 Task: Create List Communication in Board Marketing Optimization to Workspace Auditing and Compliance. Create List Collaboration in Board Social Media Listening to Workspace Auditing and Compliance. Create List Leadership in Board Diversity and Inclusion Policy Development and Implementation to Workspace Auditing and Compliance
Action: Mouse moved to (76, 303)
Screenshot: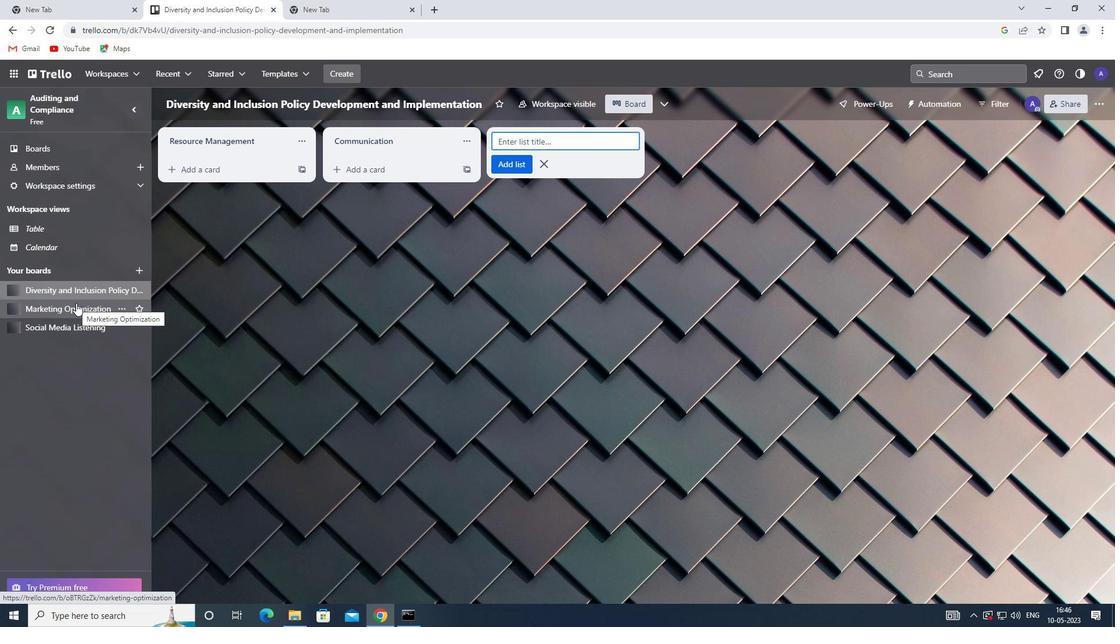 
Action: Mouse pressed left at (76, 303)
Screenshot: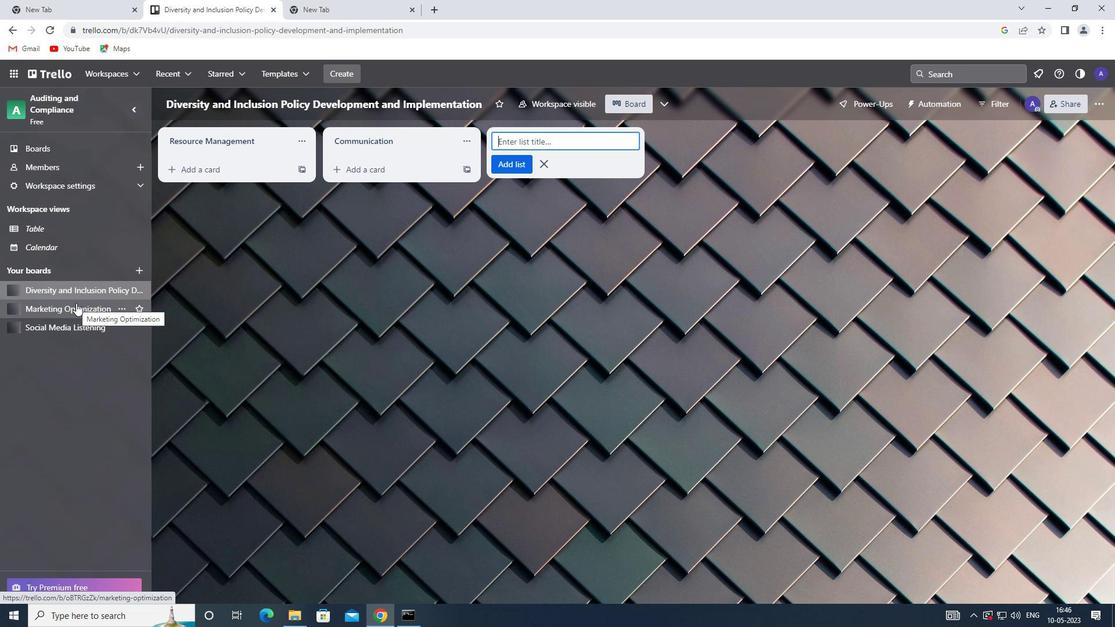 
Action: Mouse moved to (517, 142)
Screenshot: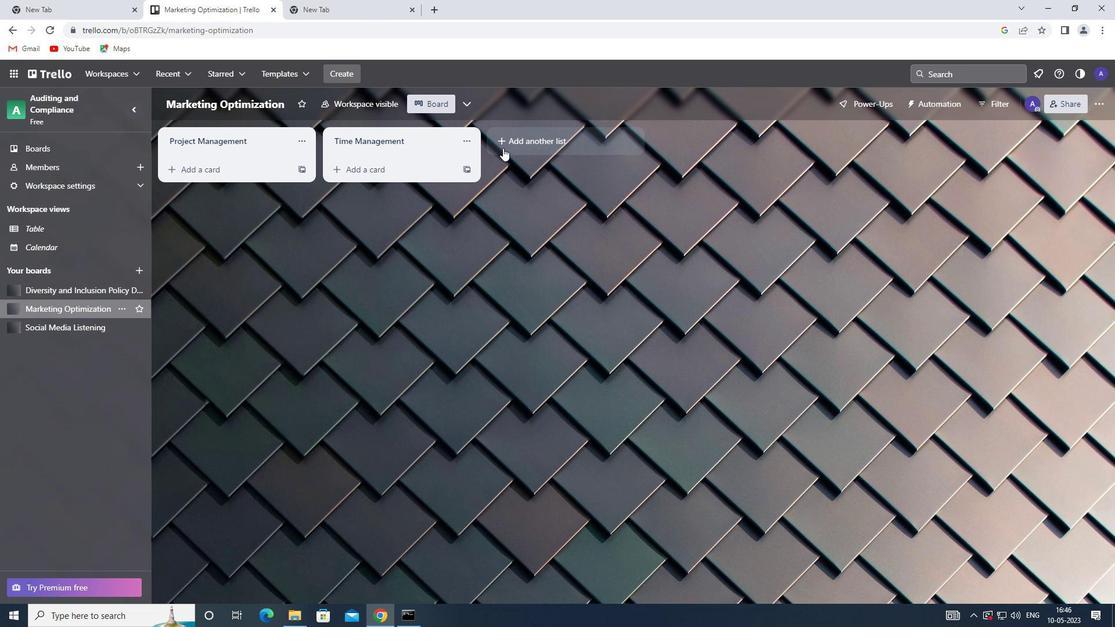 
Action: Mouse pressed left at (517, 142)
Screenshot: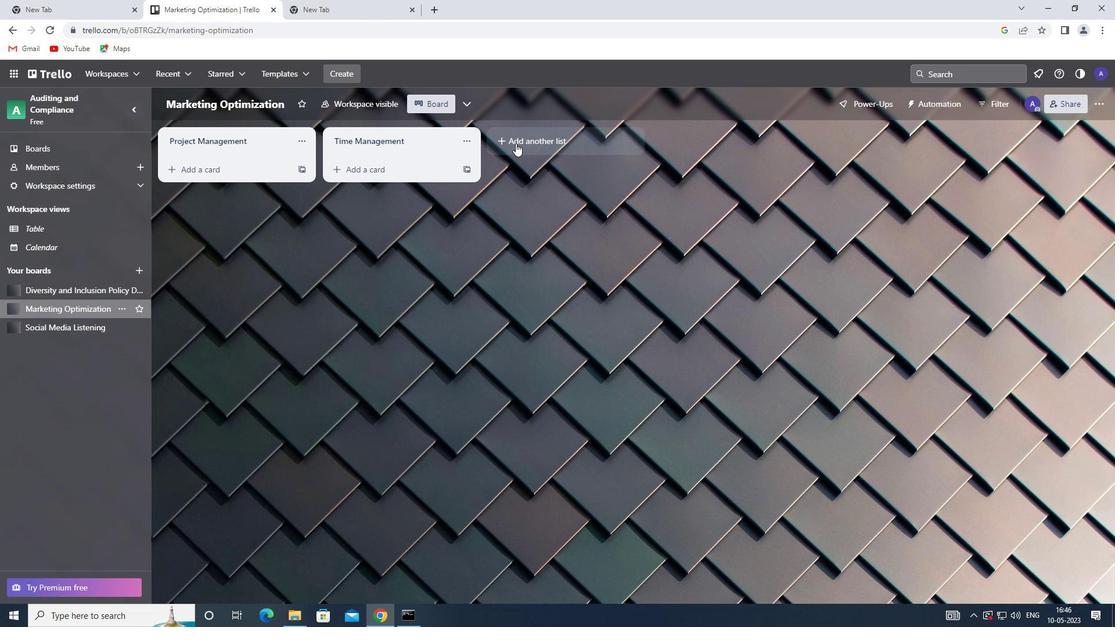
Action: Mouse pressed left at (517, 142)
Screenshot: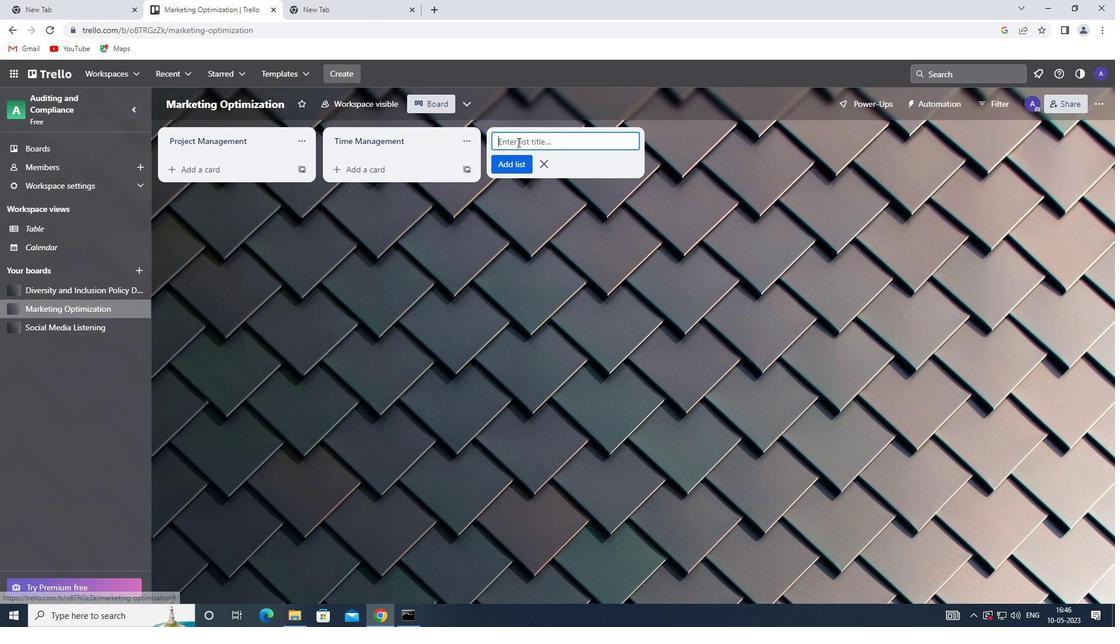 
Action: Key pressed <Key.shift><Key.shift><Key.shift><Key.shift><Key.shift><Key.shift><Key.shift>COMMUNICATION
Screenshot: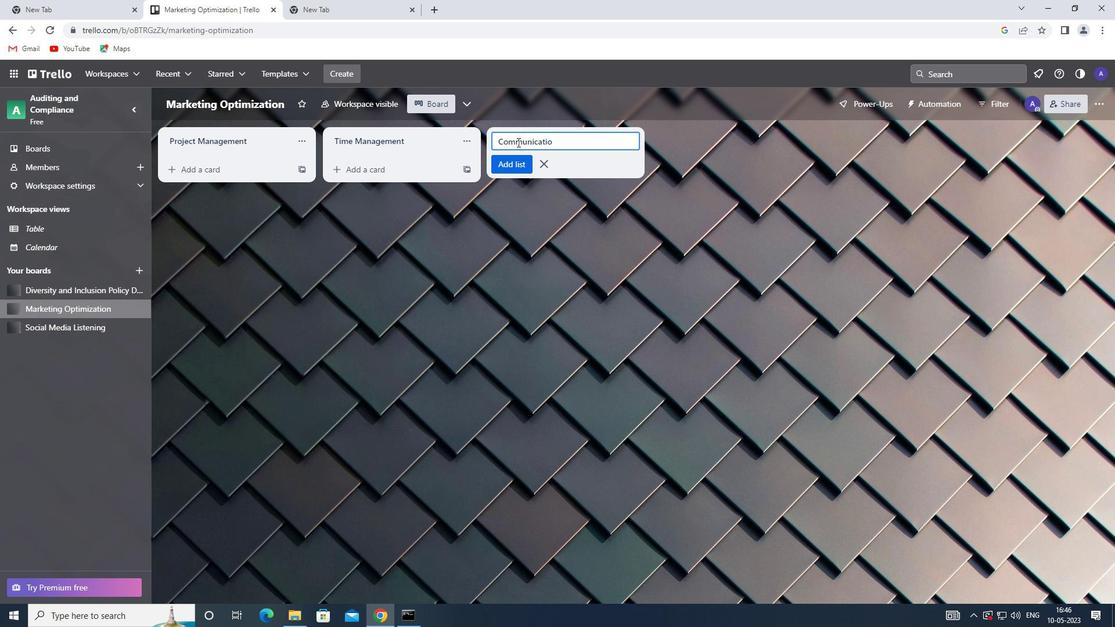 
Action: Mouse moved to (518, 141)
Screenshot: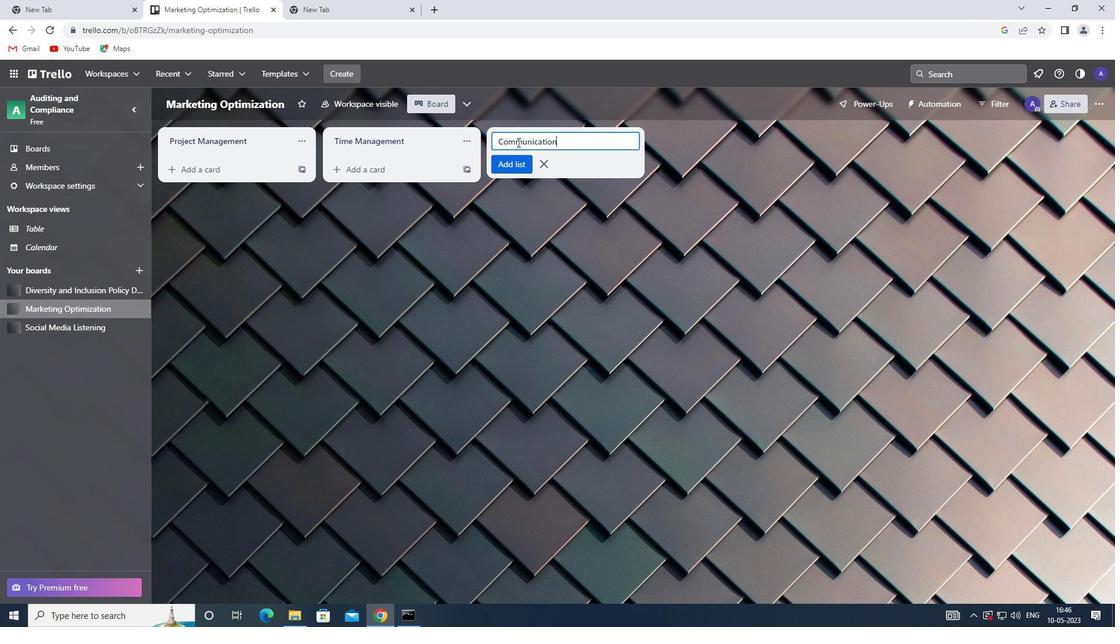 
Action: Key pressed <Key.enter>
Screenshot: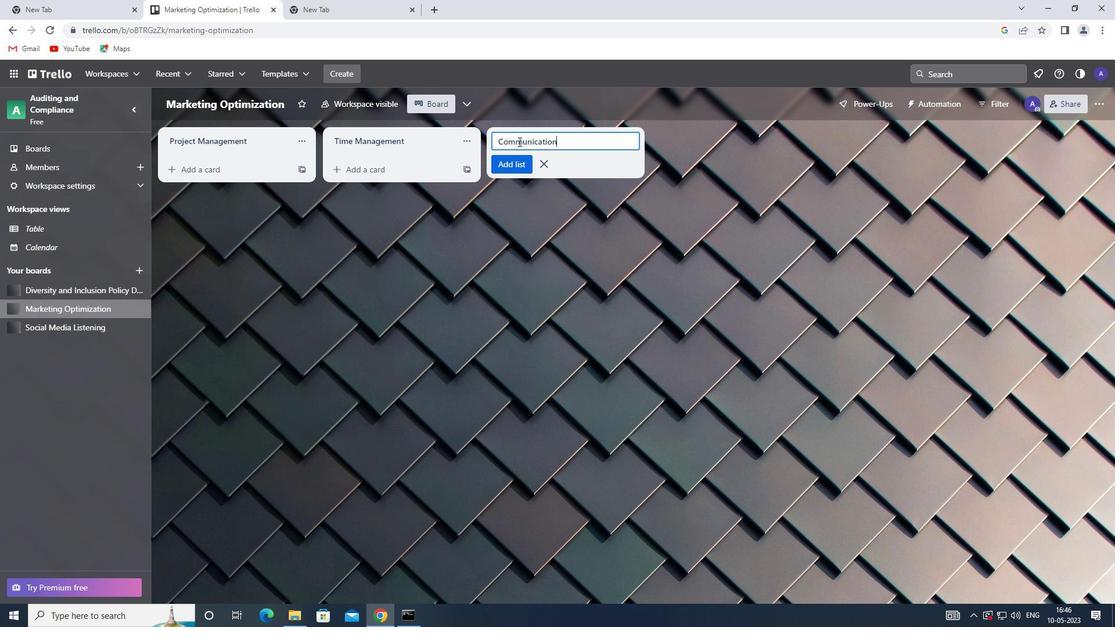 
Action: Mouse moved to (29, 325)
Screenshot: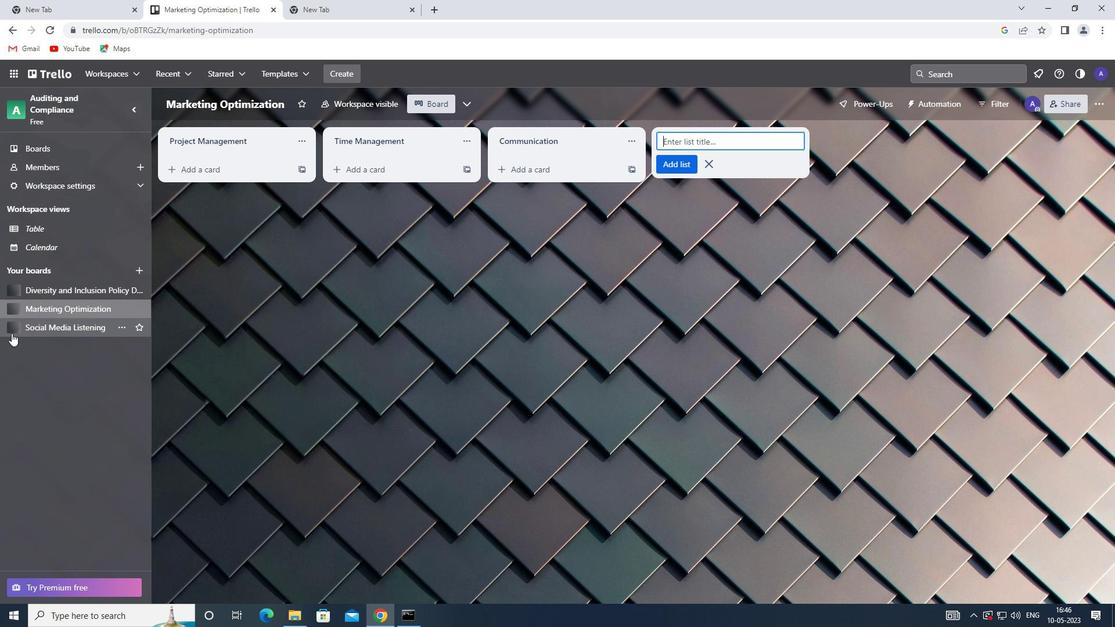 
Action: Mouse pressed left at (29, 325)
Screenshot: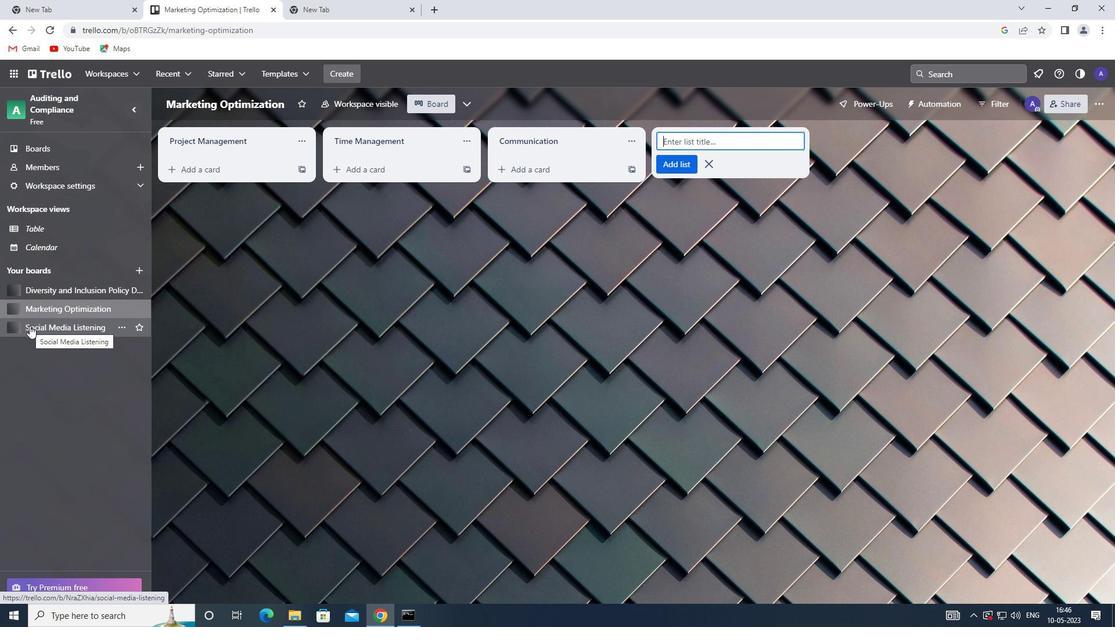 
Action: Mouse moved to (531, 141)
Screenshot: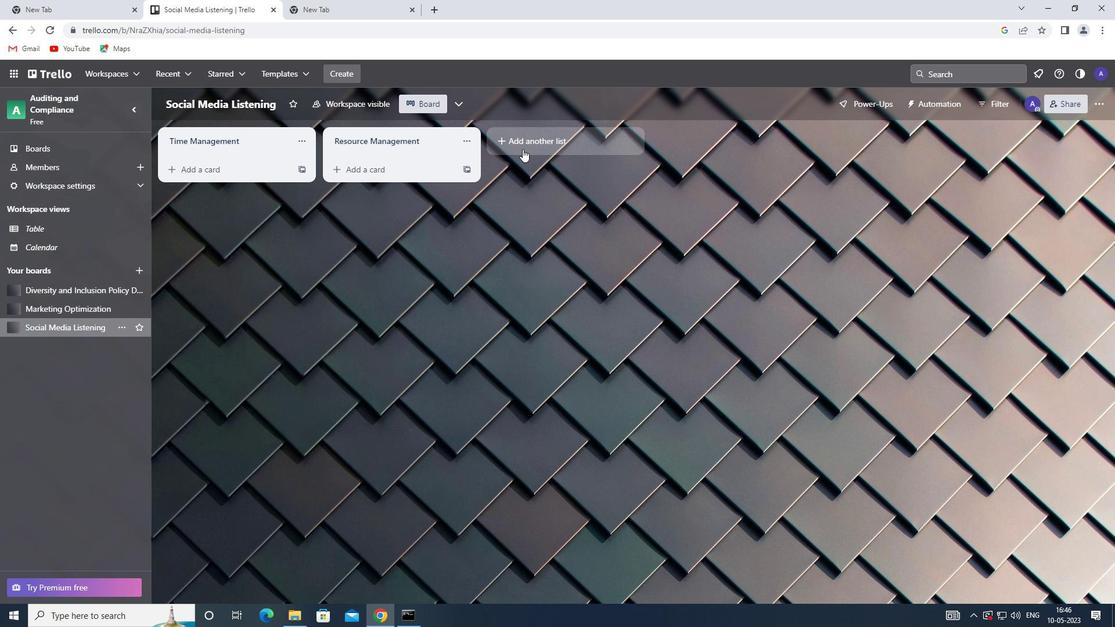 
Action: Mouse pressed left at (531, 141)
Screenshot: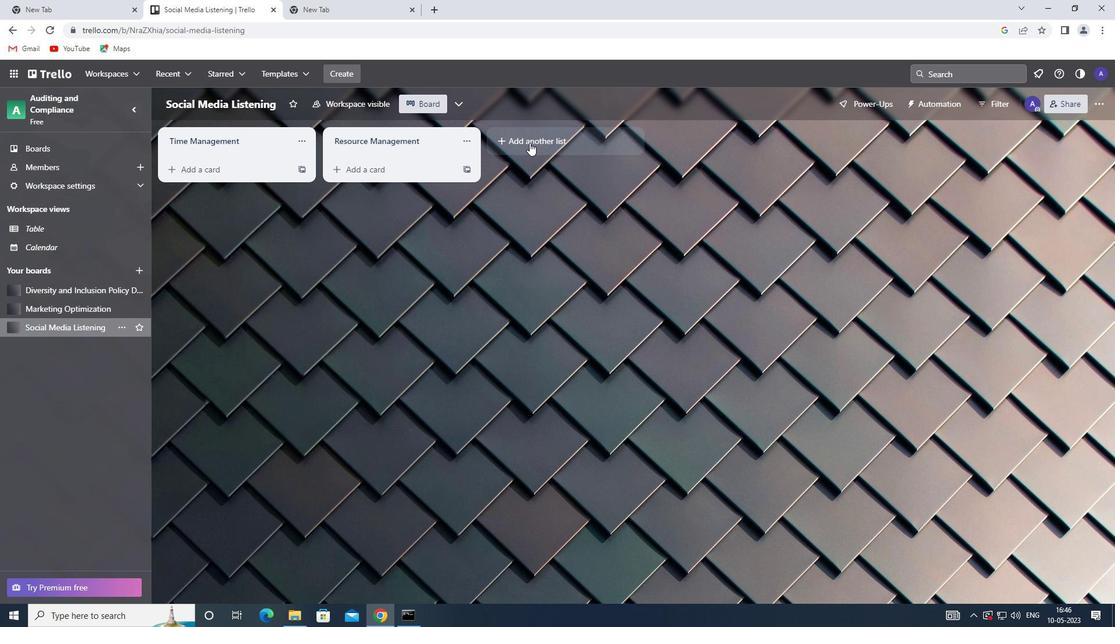 
Action: Key pressed <Key.shift><Key.shift>COLLABORATION
Screenshot: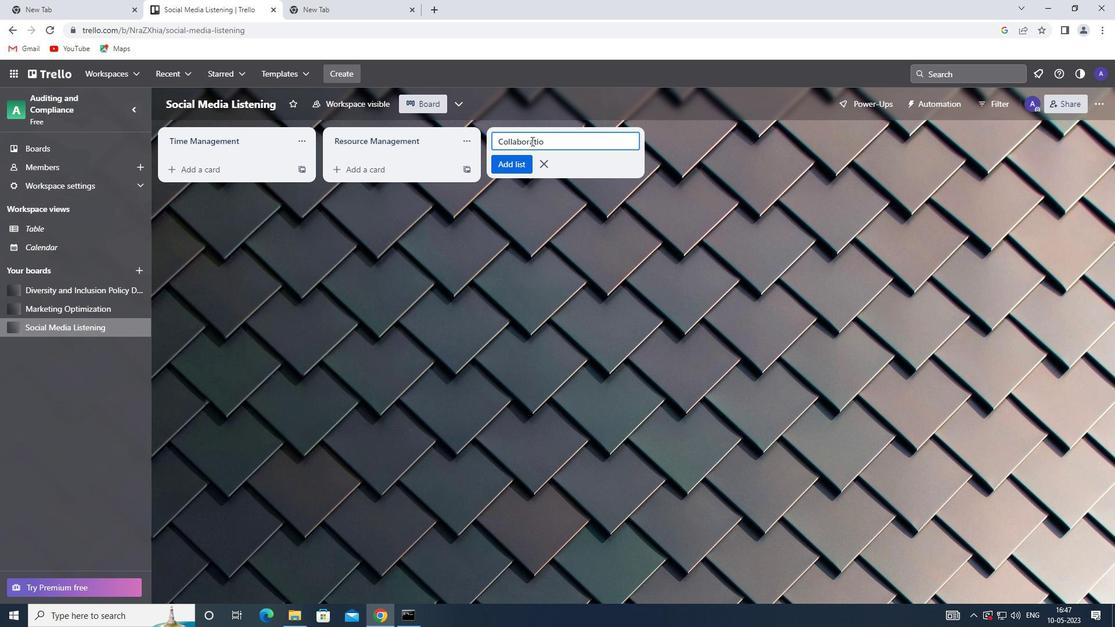 
Action: Mouse moved to (537, 145)
Screenshot: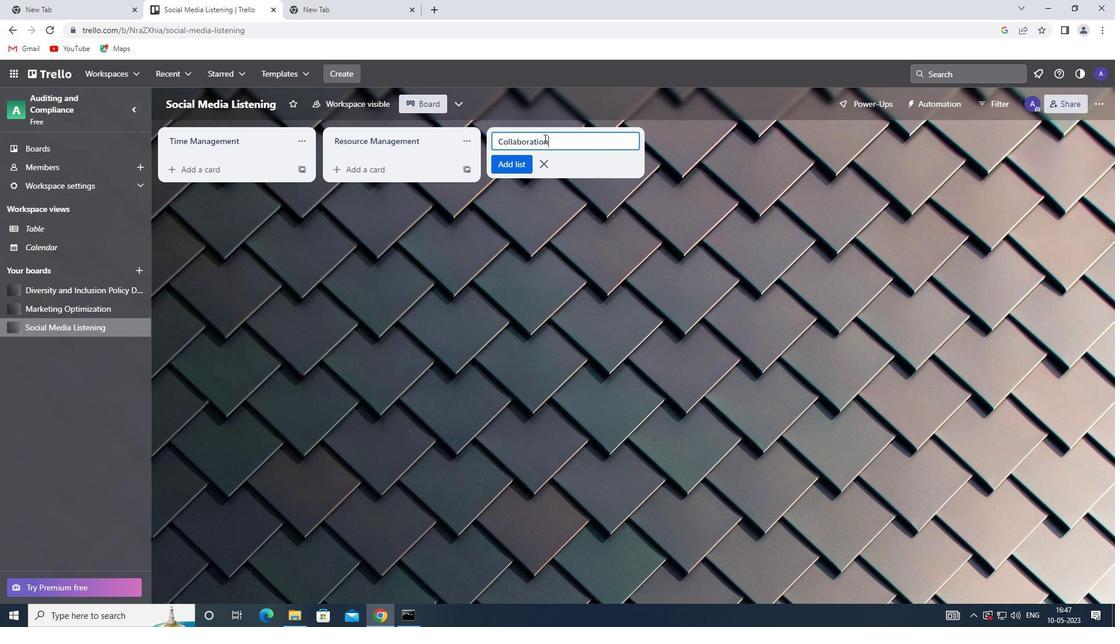 
Action: Key pressed <Key.enter>
Screenshot: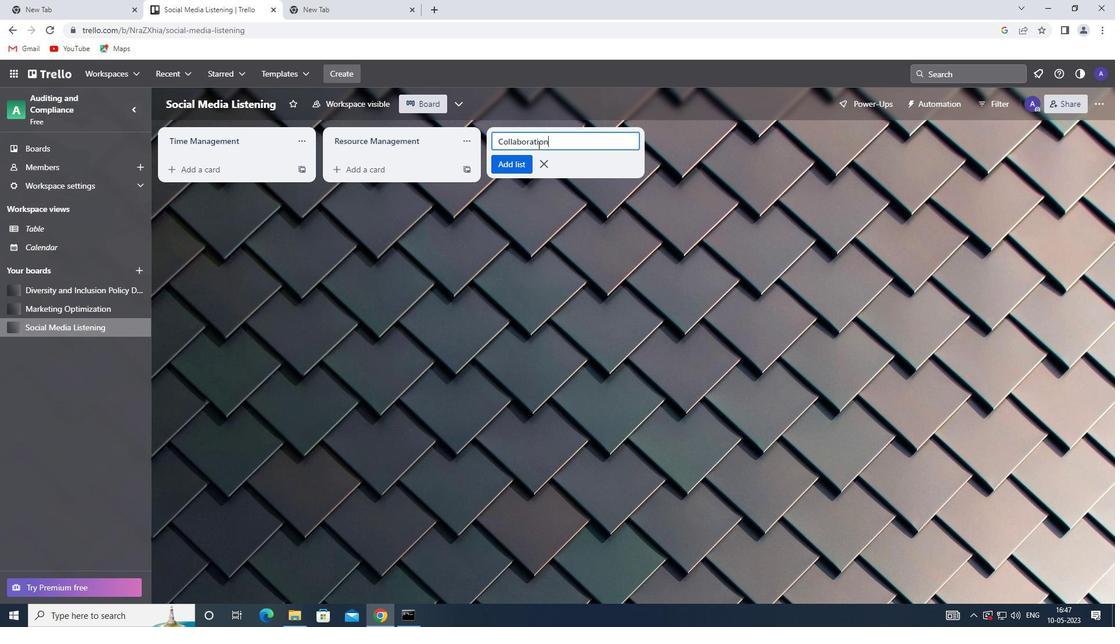 
Action: Mouse moved to (42, 285)
Screenshot: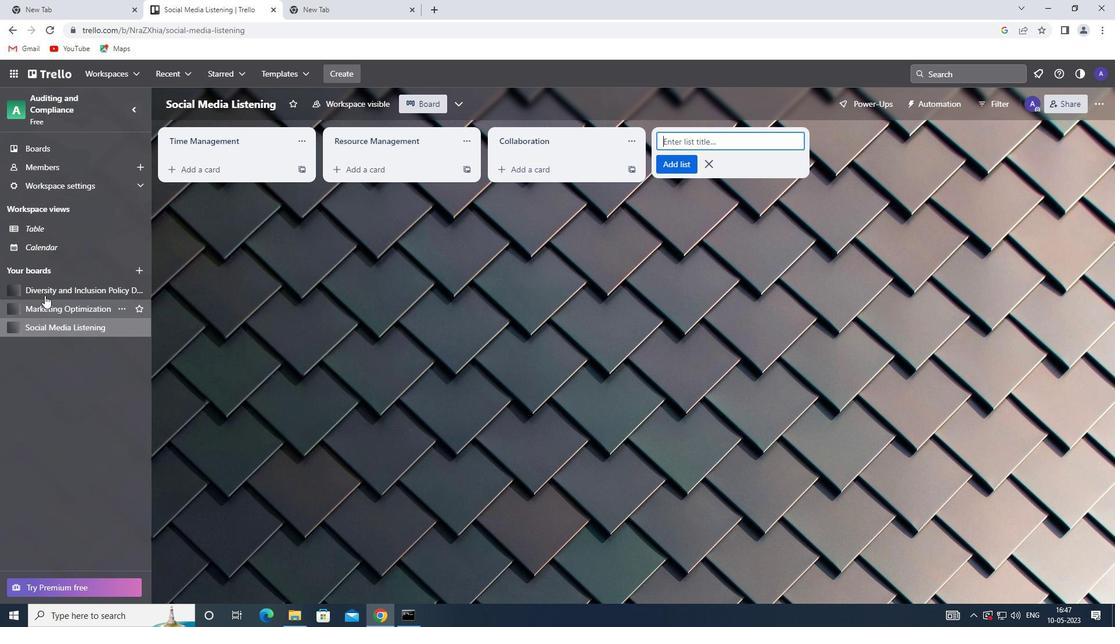 
Action: Mouse pressed left at (42, 285)
Screenshot: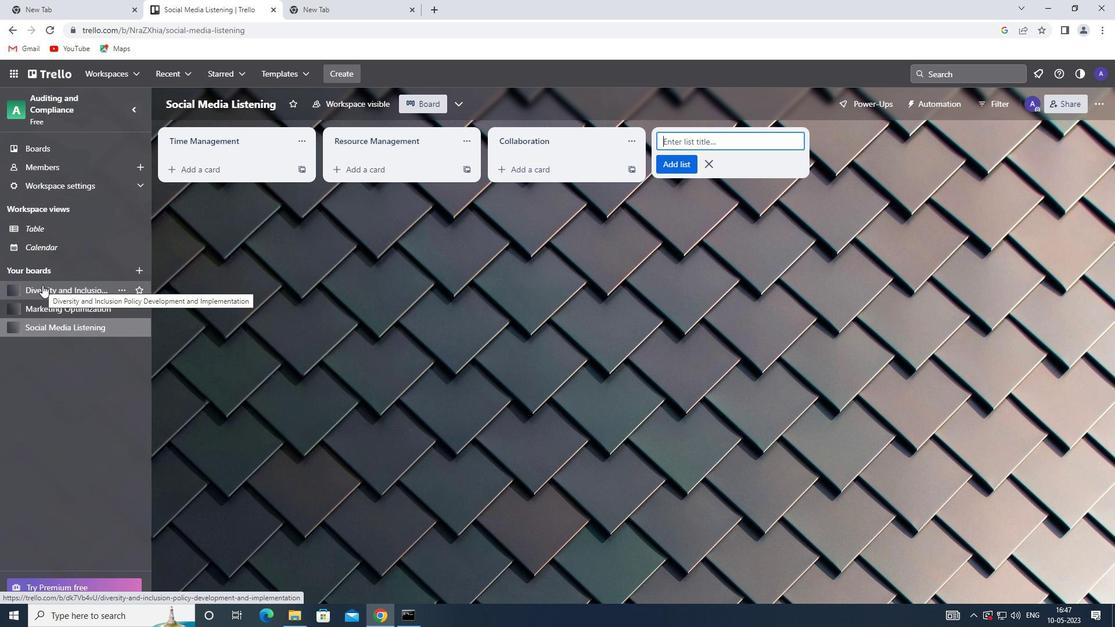 
Action: Mouse moved to (526, 134)
Screenshot: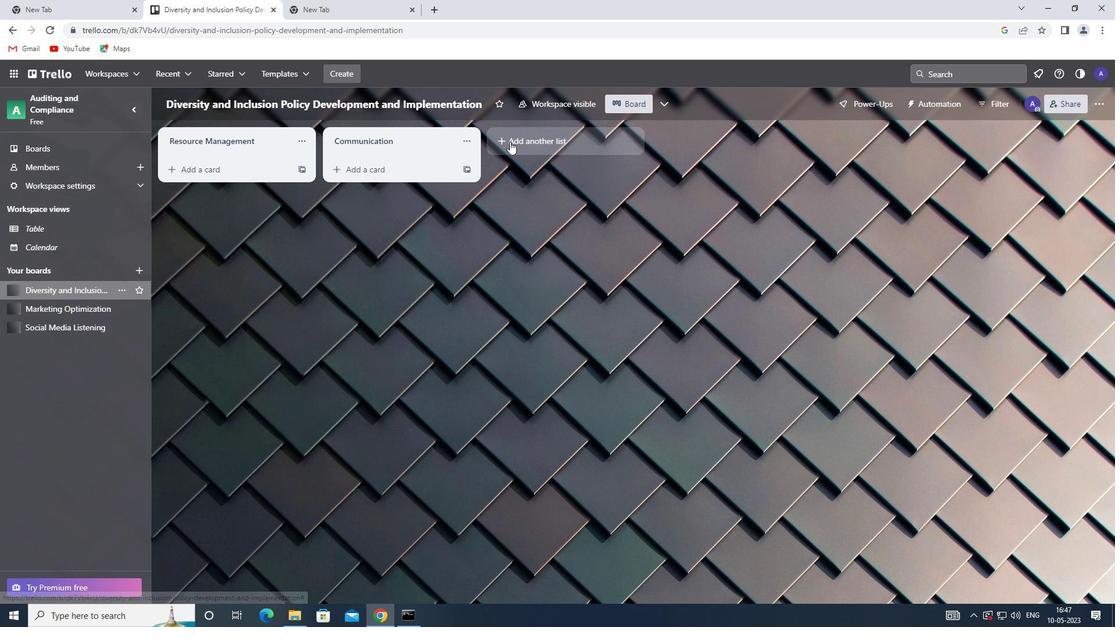 
Action: Mouse pressed left at (526, 134)
Screenshot: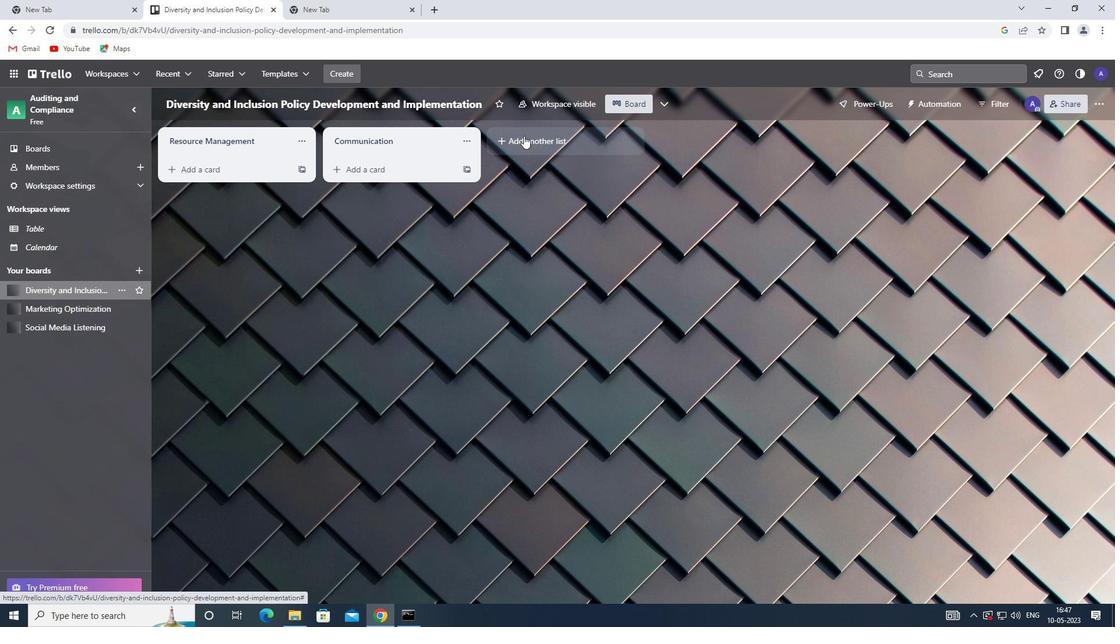 
Action: Key pressed <Key.shift>LEADERSHIP<Key.enter>
Screenshot: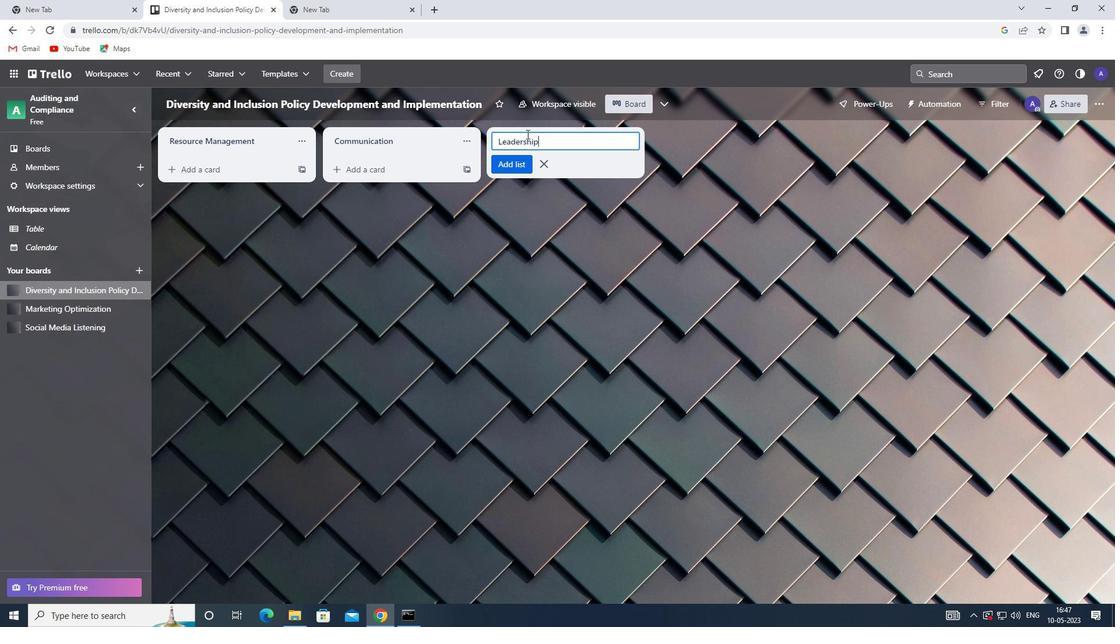 
